 Task: Check more offer insights.
Action: Mouse moved to (791, 72)
Screenshot: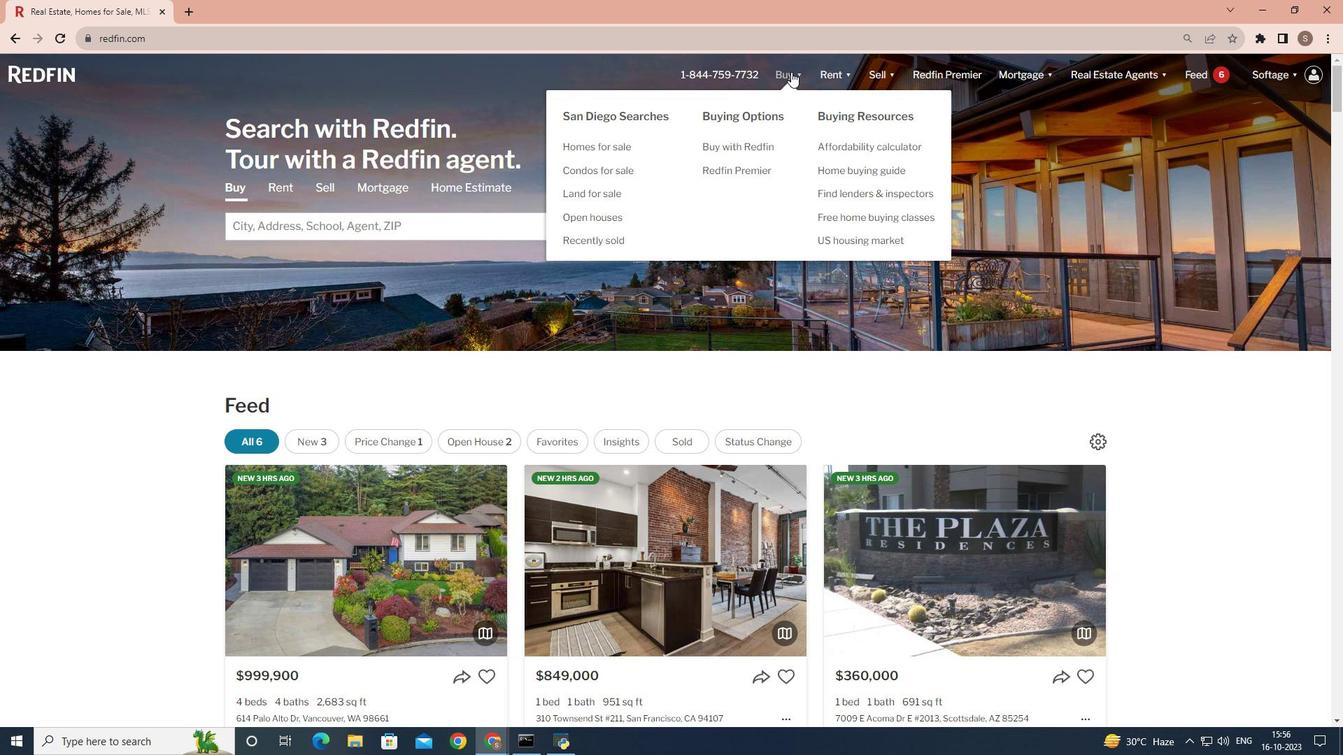 
Action: Mouse pressed left at (791, 72)
Screenshot: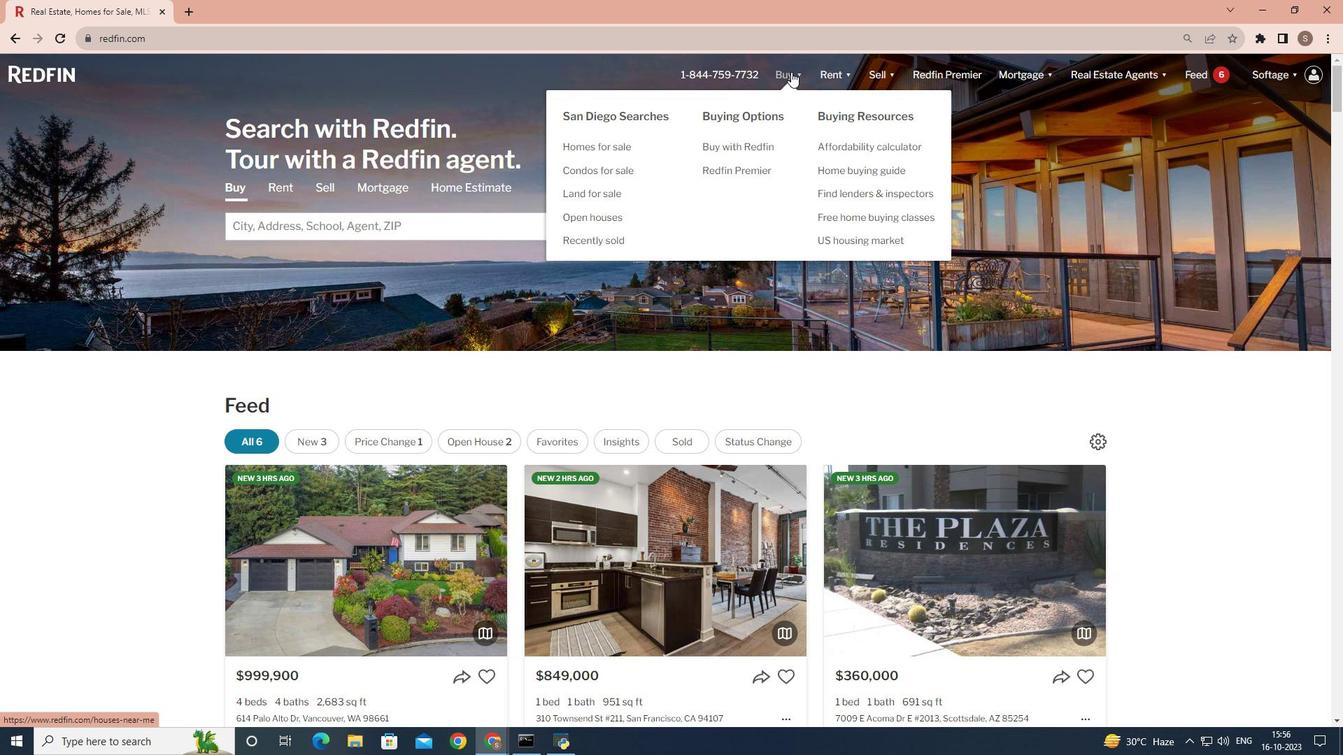 
Action: Mouse moved to (428, 288)
Screenshot: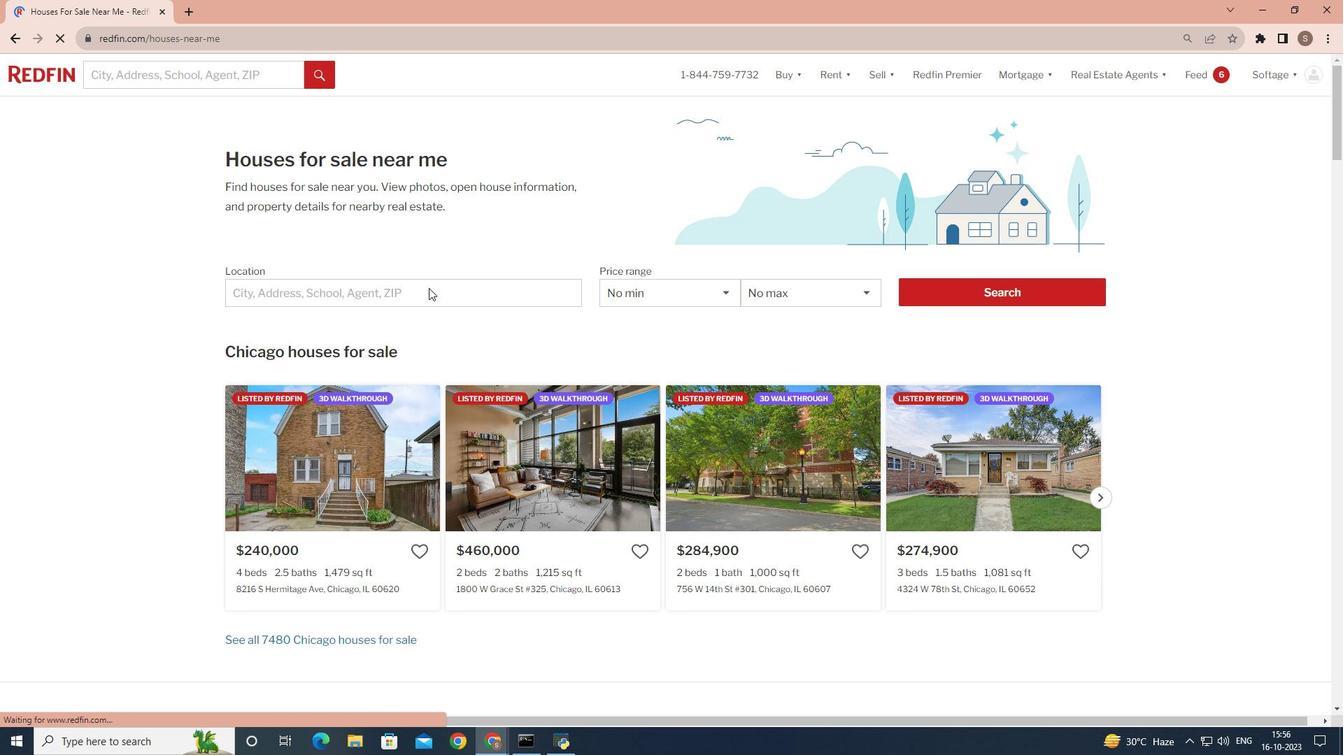 
Action: Mouse pressed left at (428, 288)
Screenshot: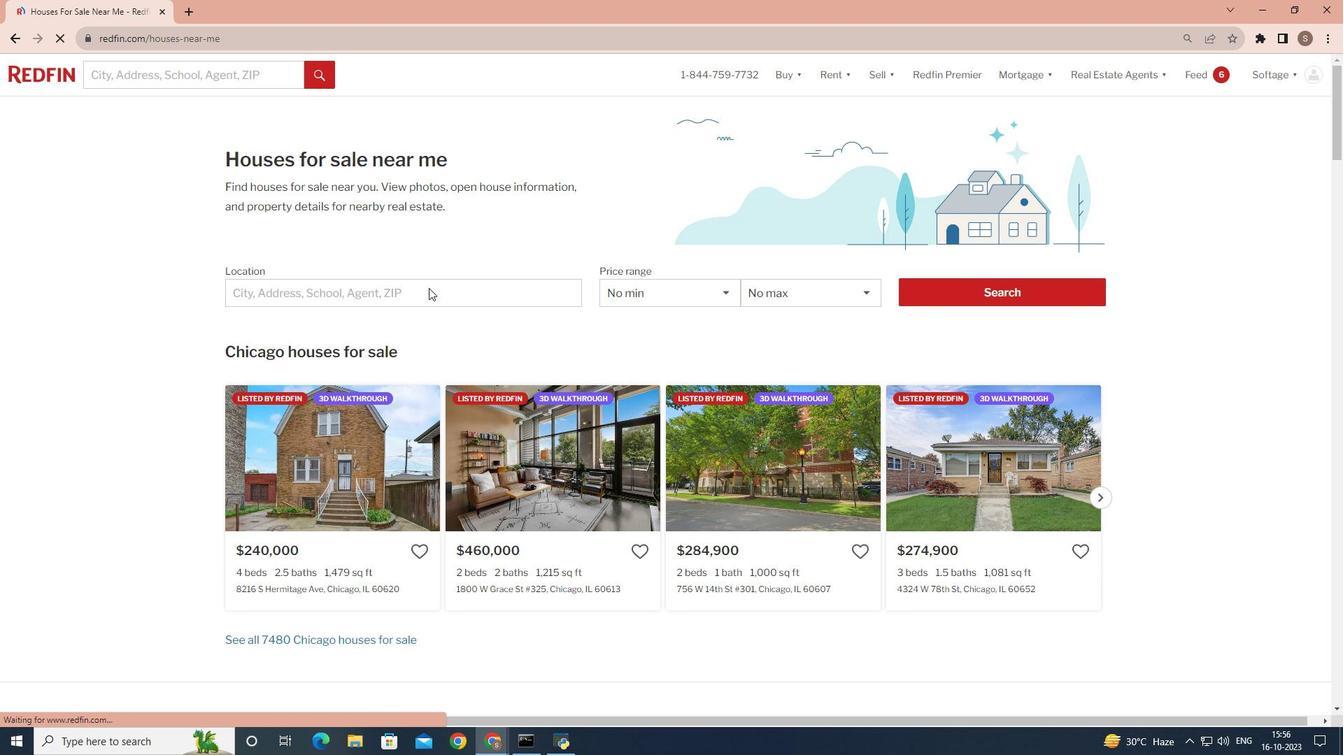 
Action: Mouse pressed left at (428, 288)
Screenshot: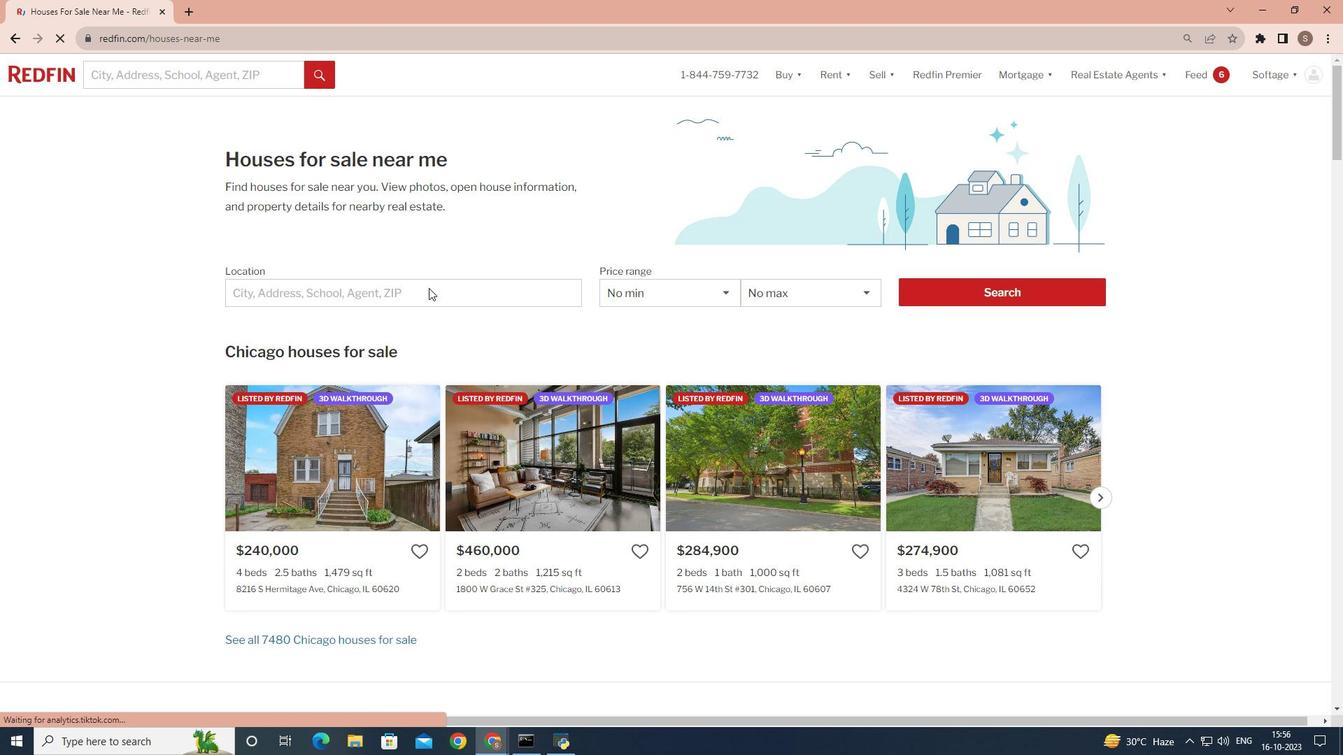 
Action: Mouse moved to (345, 292)
Screenshot: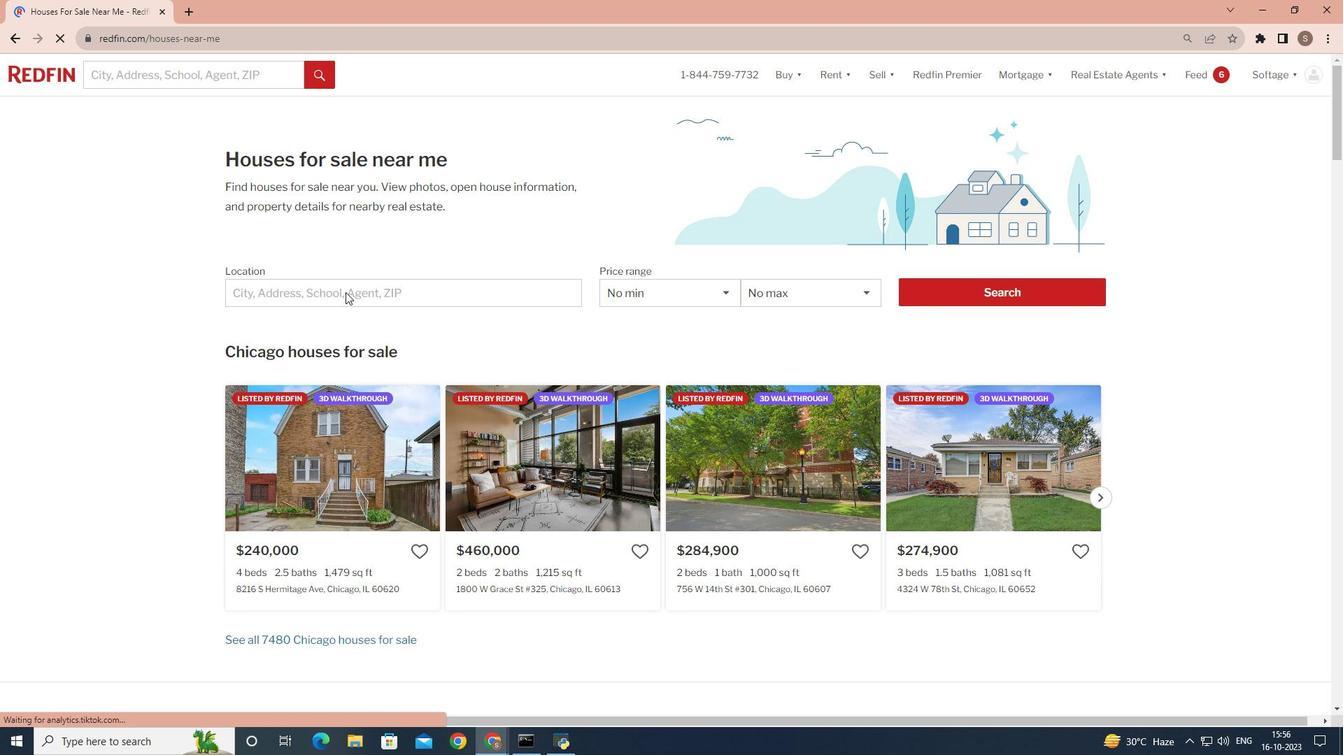 
Action: Mouse pressed left at (345, 292)
Screenshot: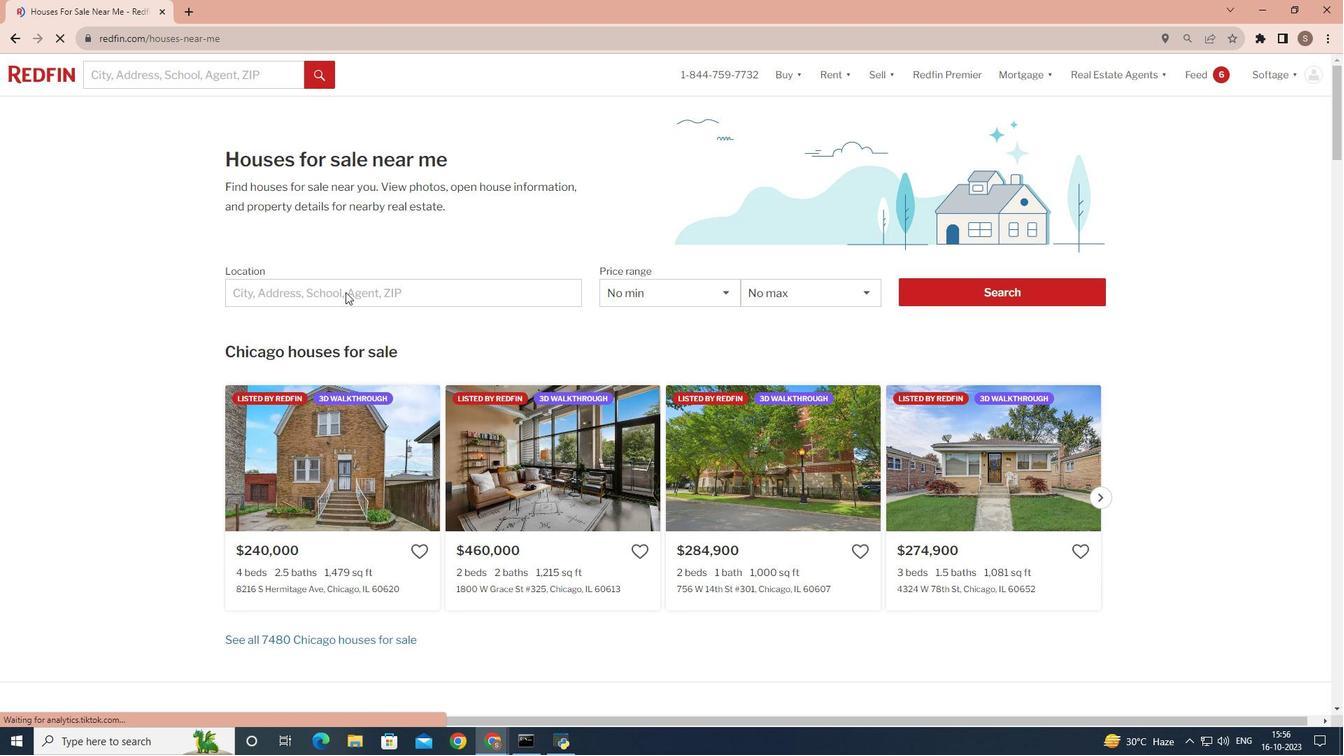 
Action: Mouse pressed left at (345, 292)
Screenshot: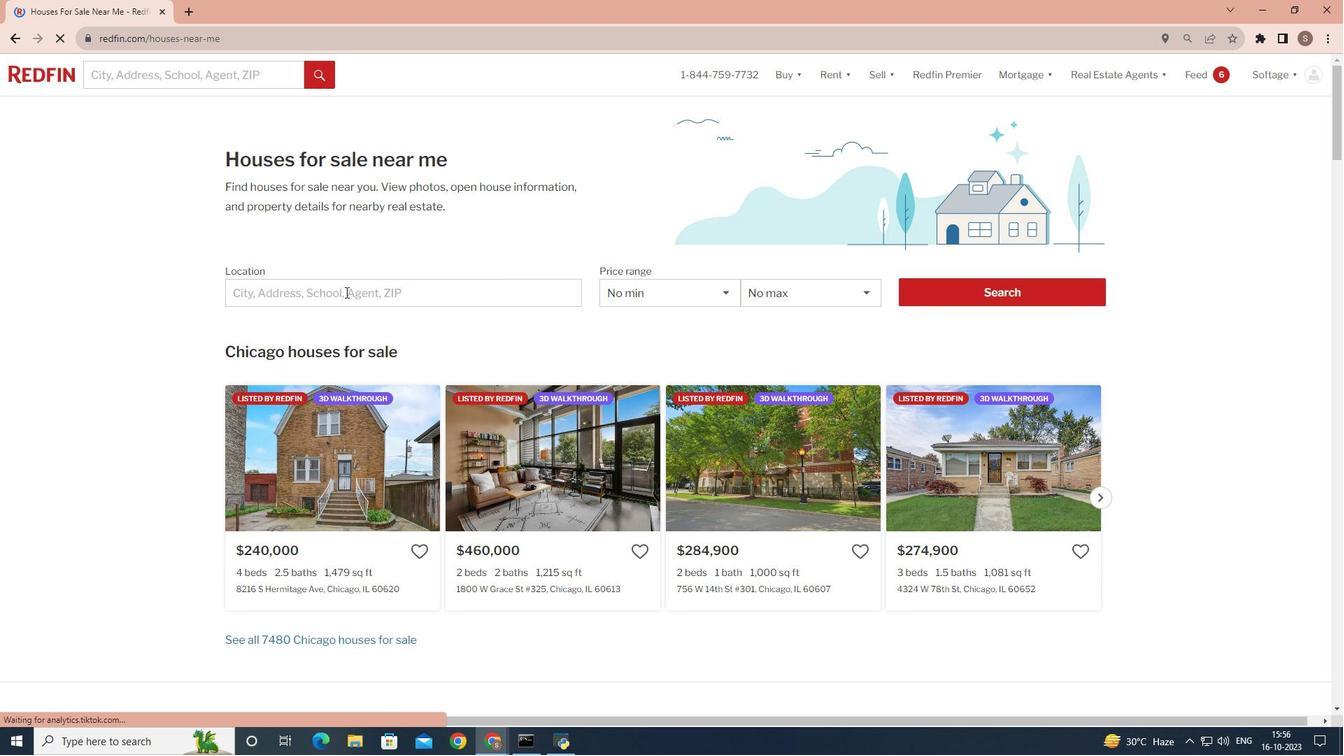 
Action: Key pressed <Key.shift>San<Key.space><Key.shift>Diego
Screenshot: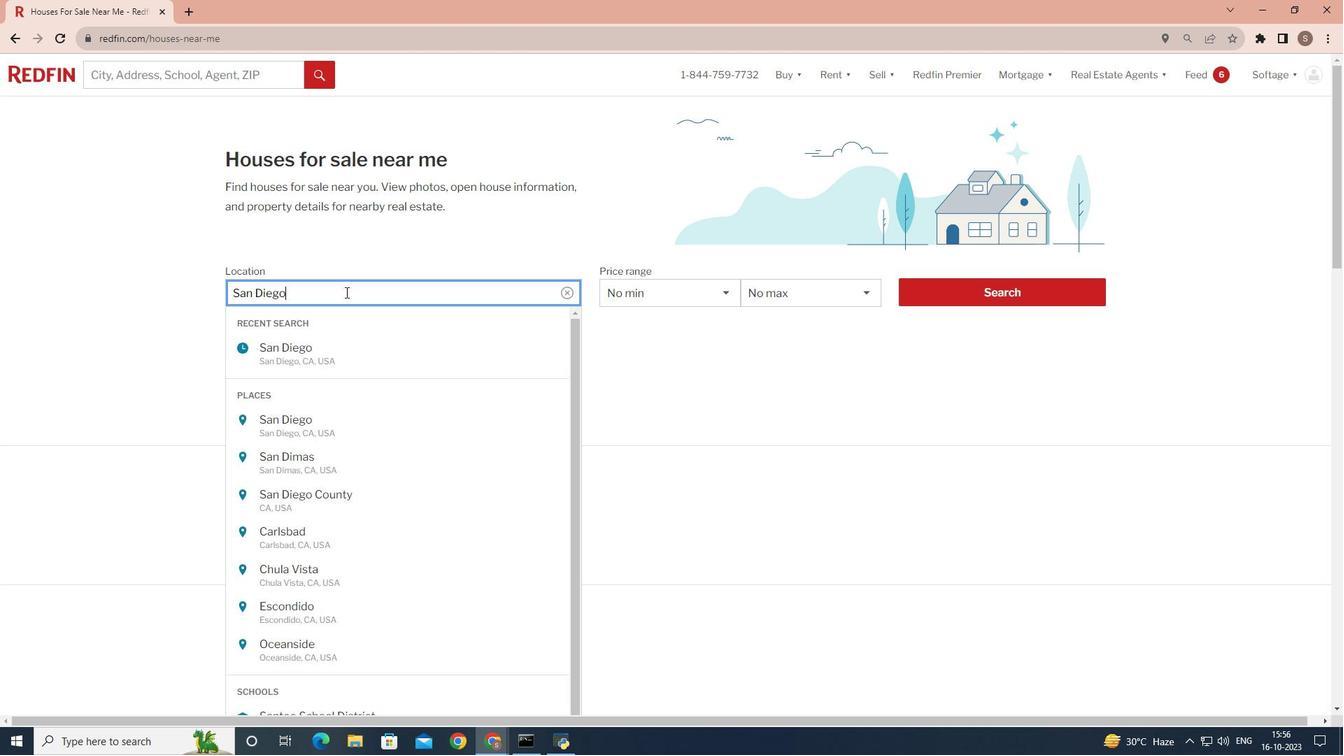 
Action: Mouse moved to (905, 290)
Screenshot: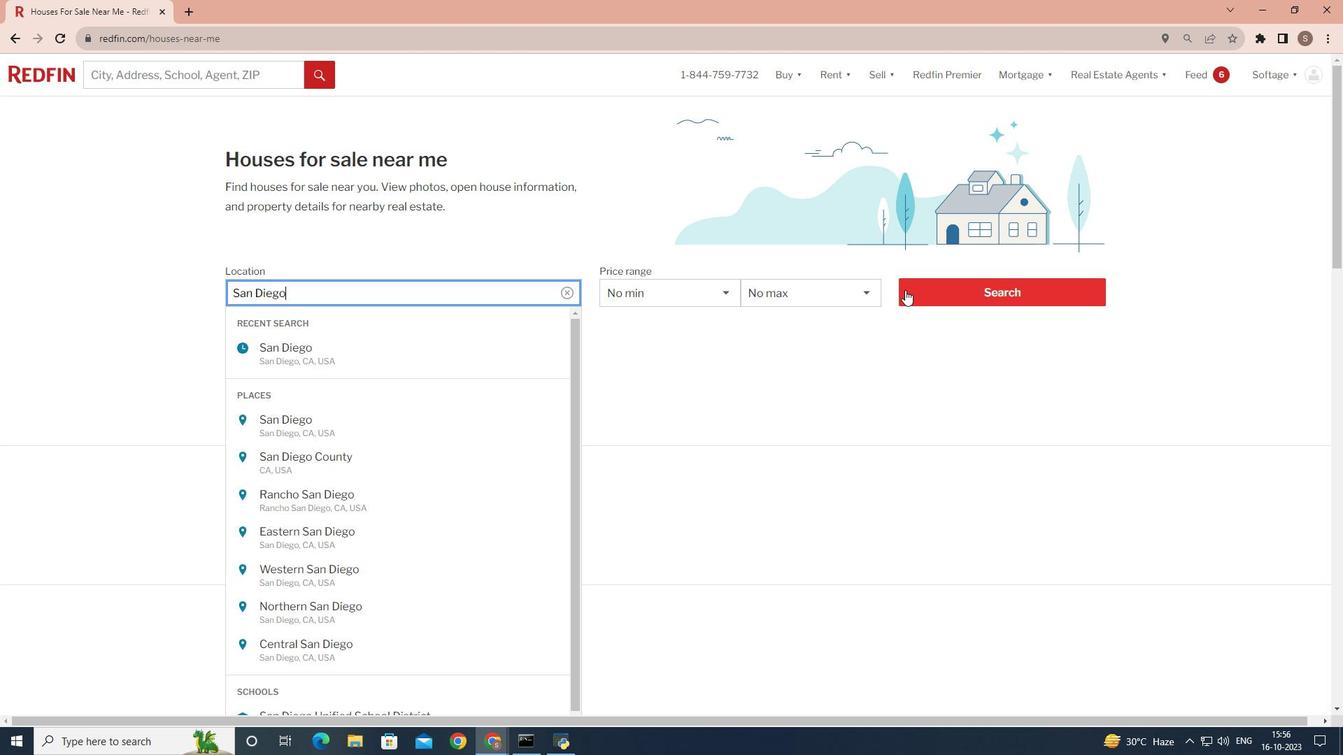 
Action: Mouse pressed left at (905, 290)
Screenshot: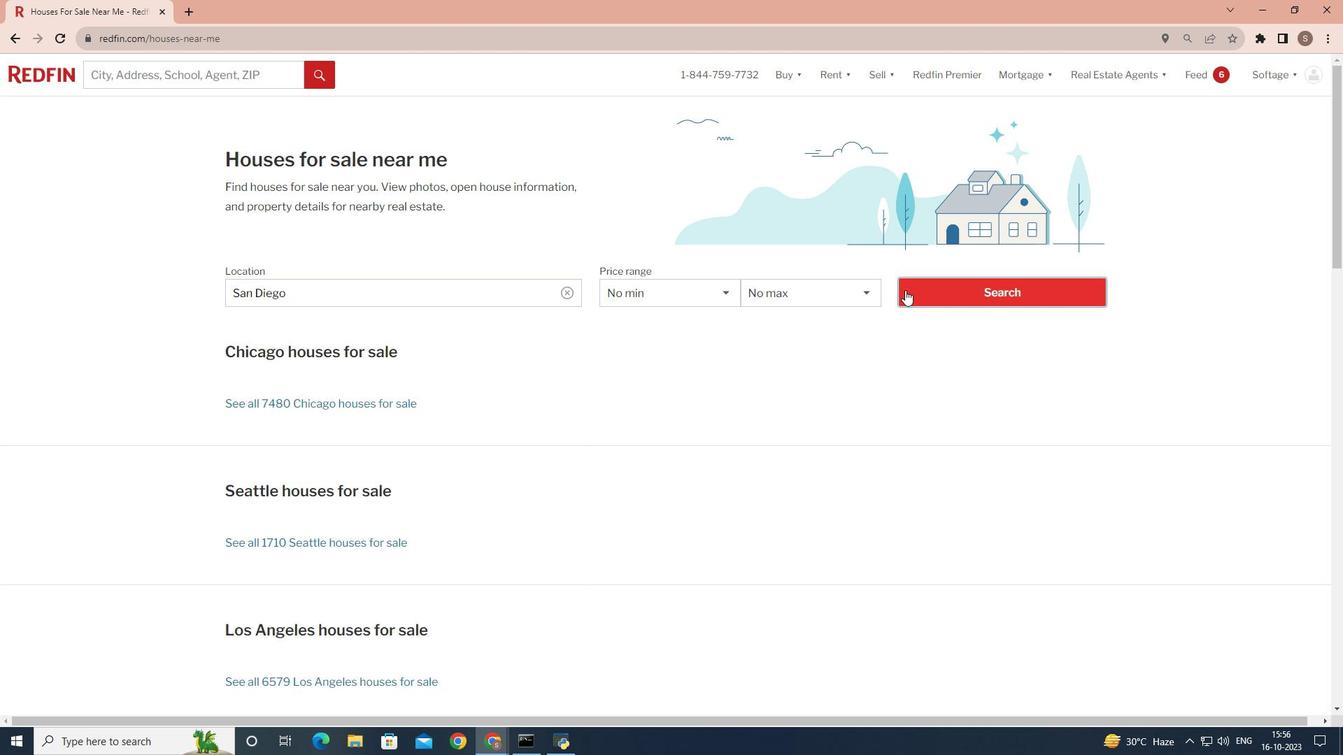 
Action: Mouse moved to (1028, 302)
Screenshot: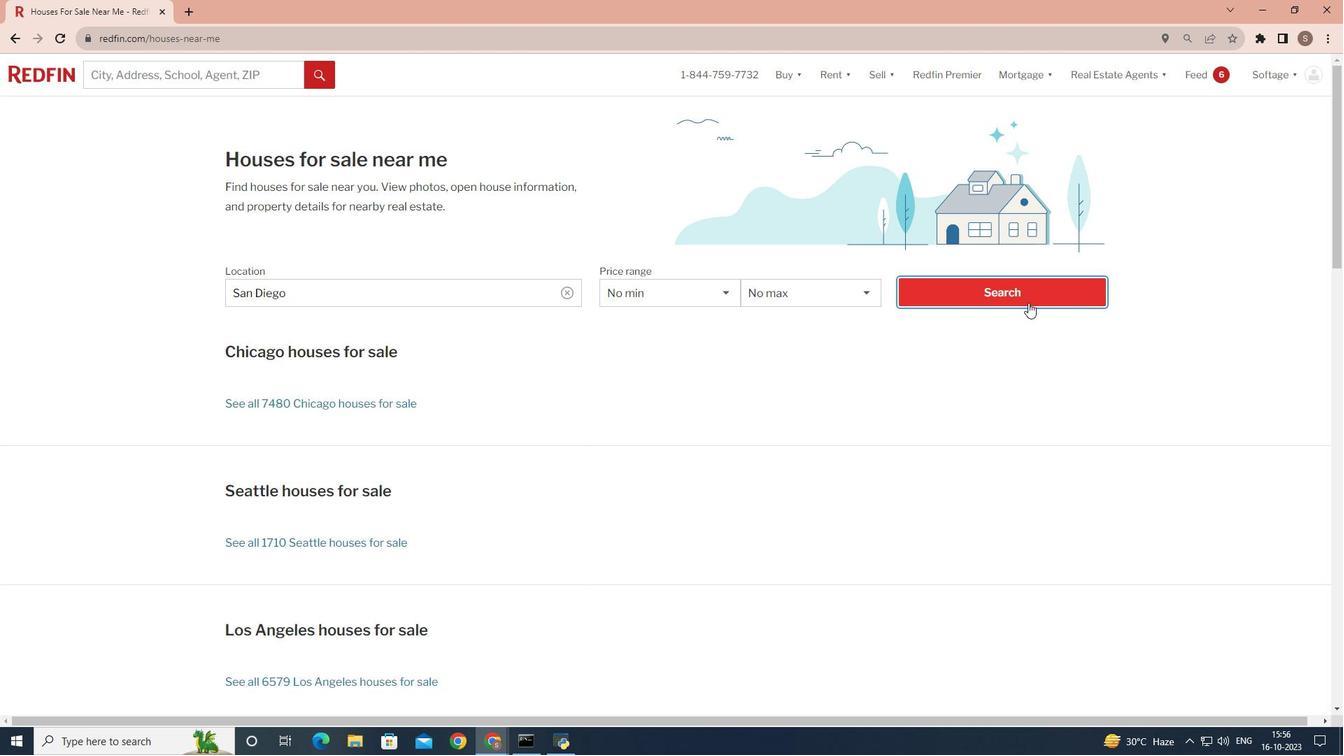 
Action: Mouse pressed left at (1028, 302)
Screenshot: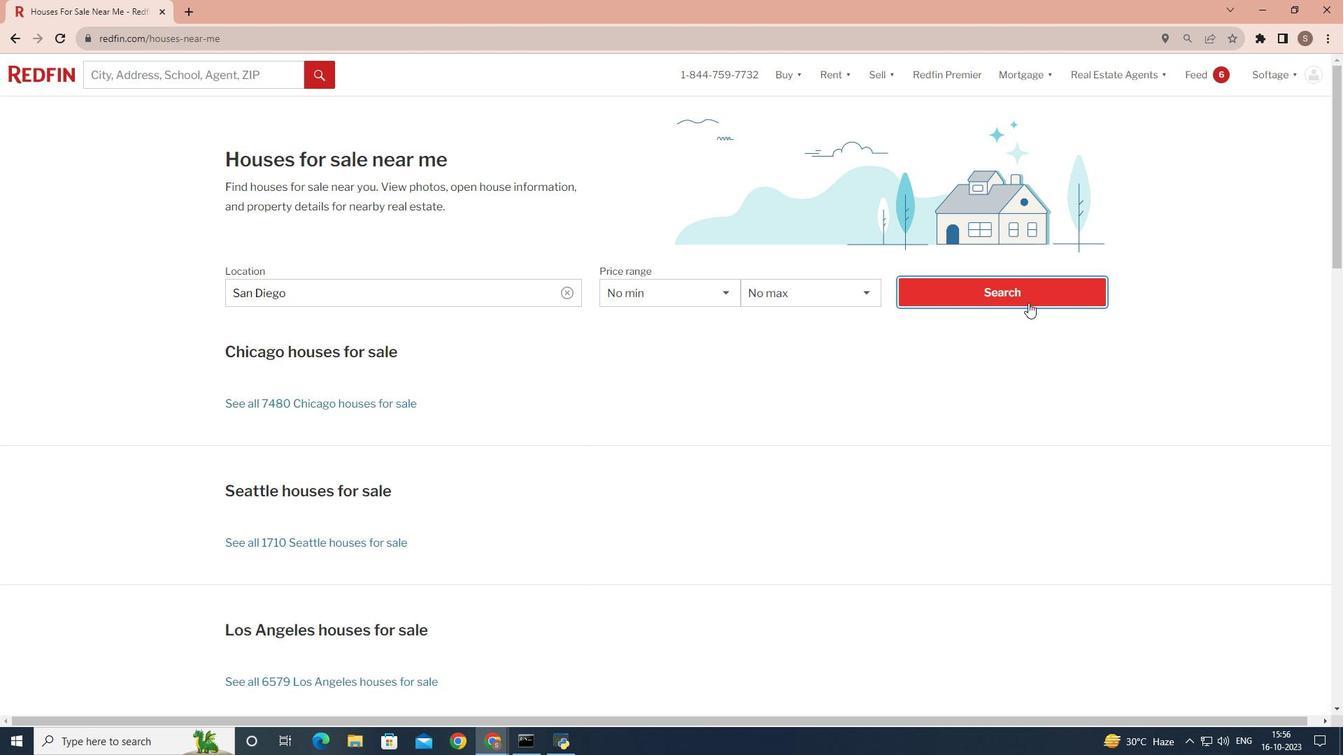 
Action: Mouse moved to (1178, 121)
Screenshot: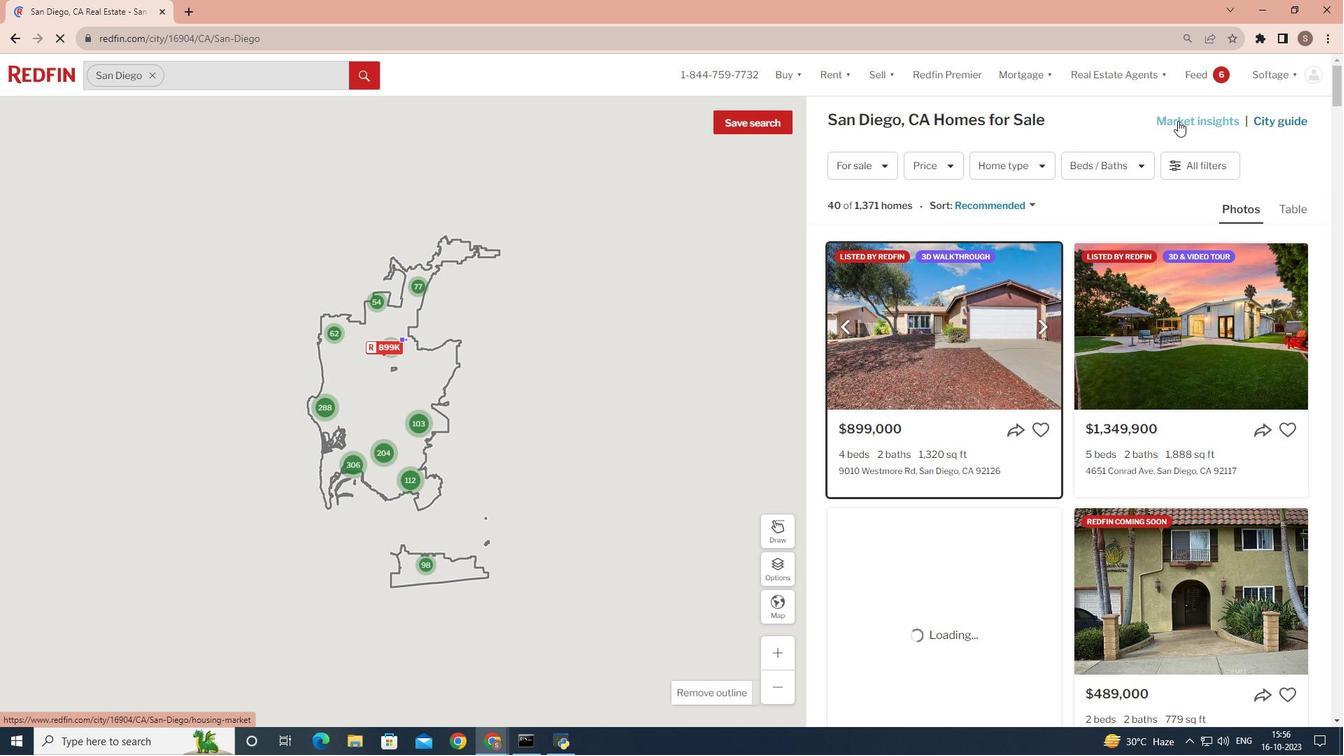 
Action: Mouse pressed left at (1178, 121)
Screenshot: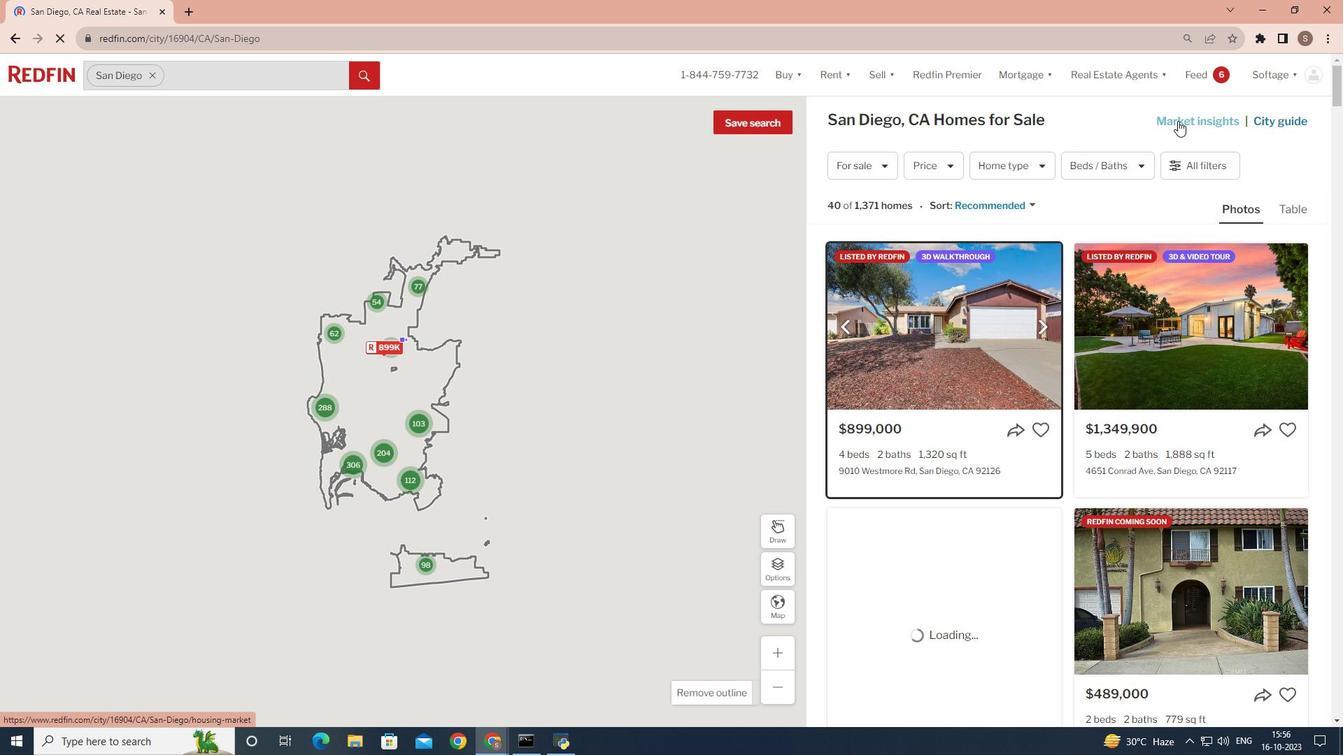 
Action: Mouse moved to (503, 239)
Screenshot: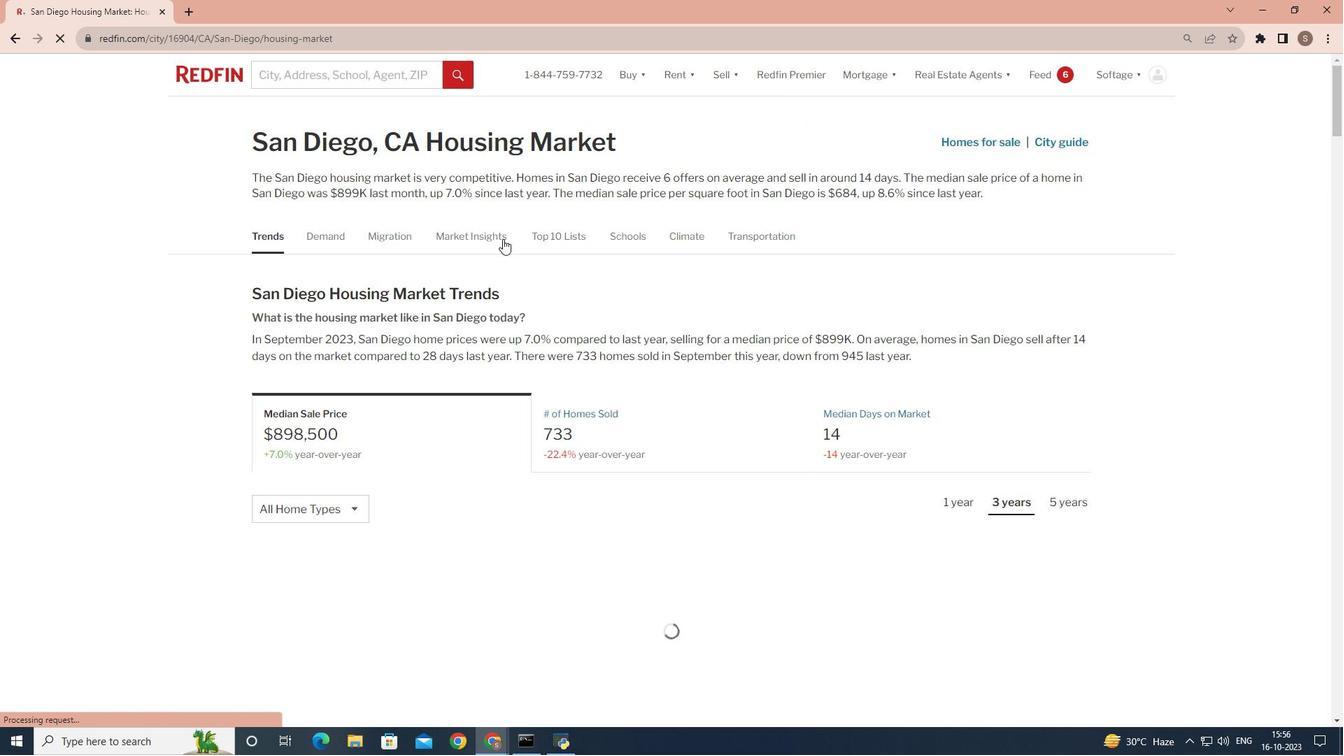 
Action: Mouse pressed left at (503, 239)
Screenshot: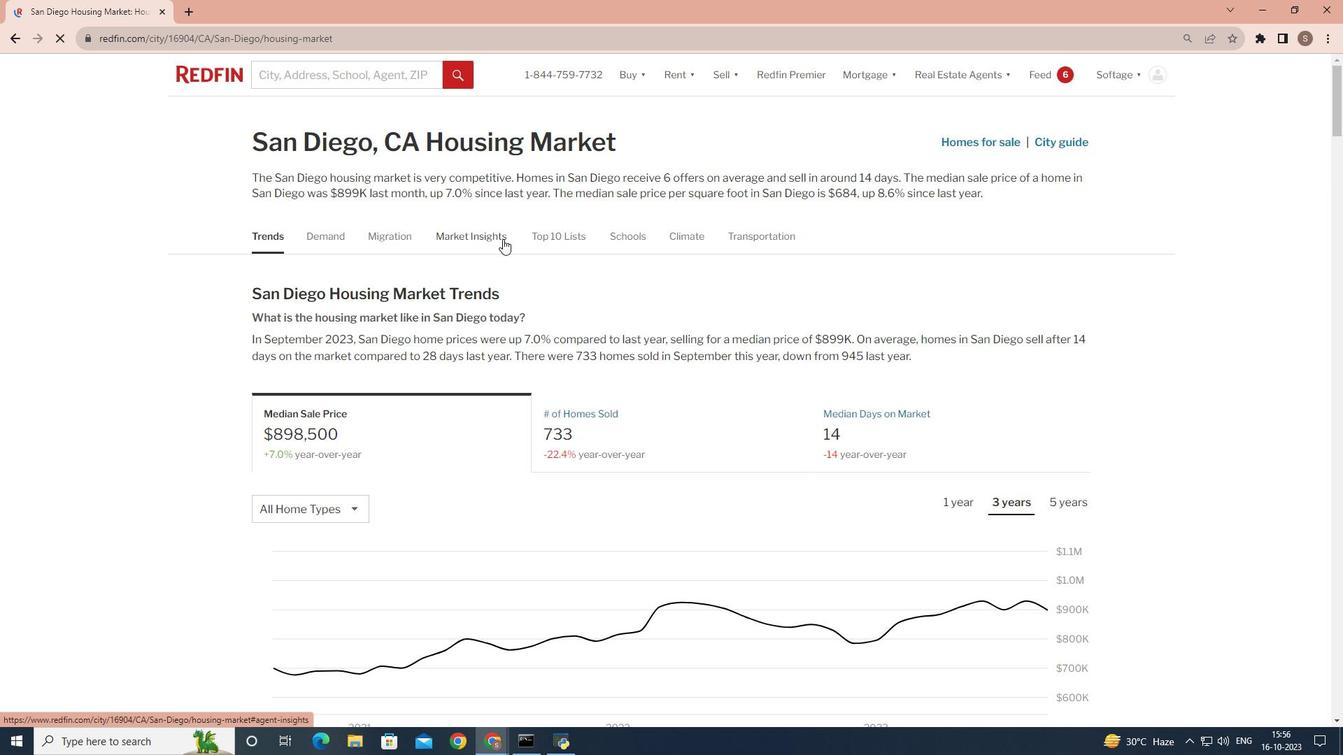 
Action: Mouse moved to (356, 418)
Screenshot: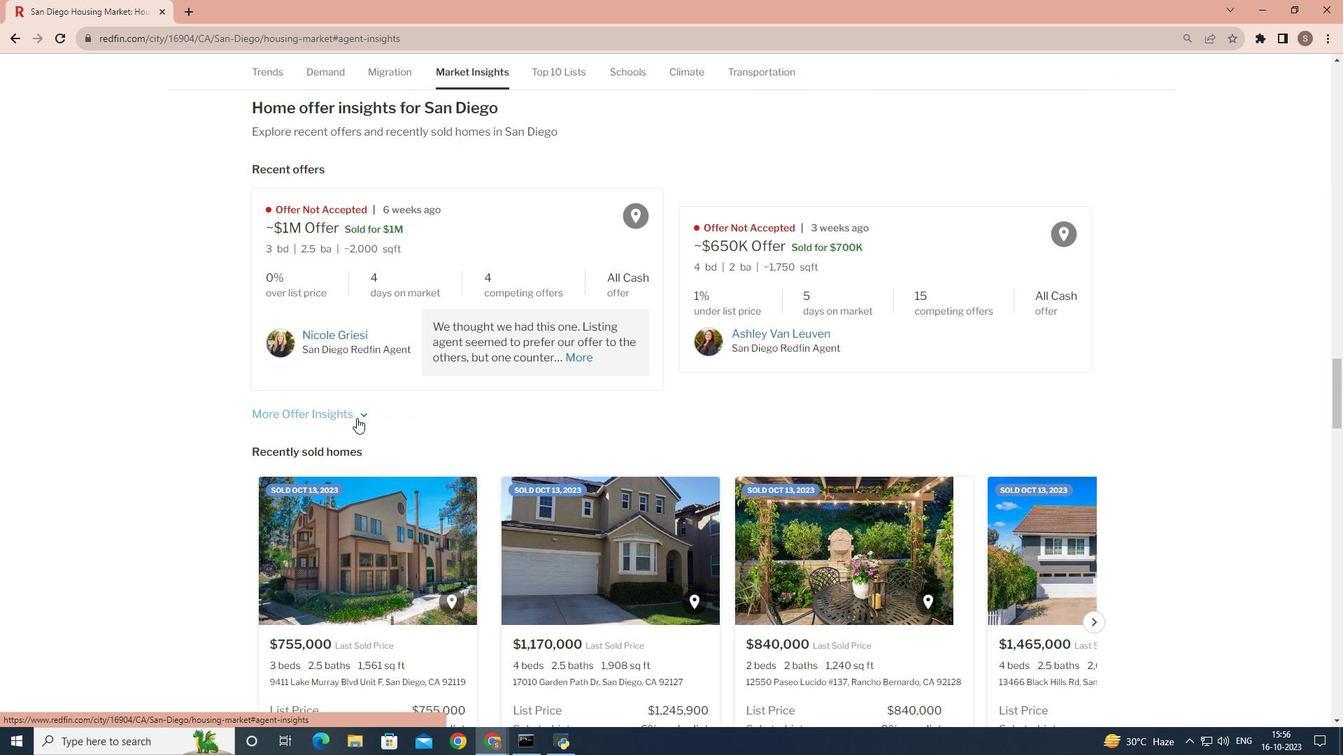 
Action: Mouse pressed left at (356, 418)
Screenshot: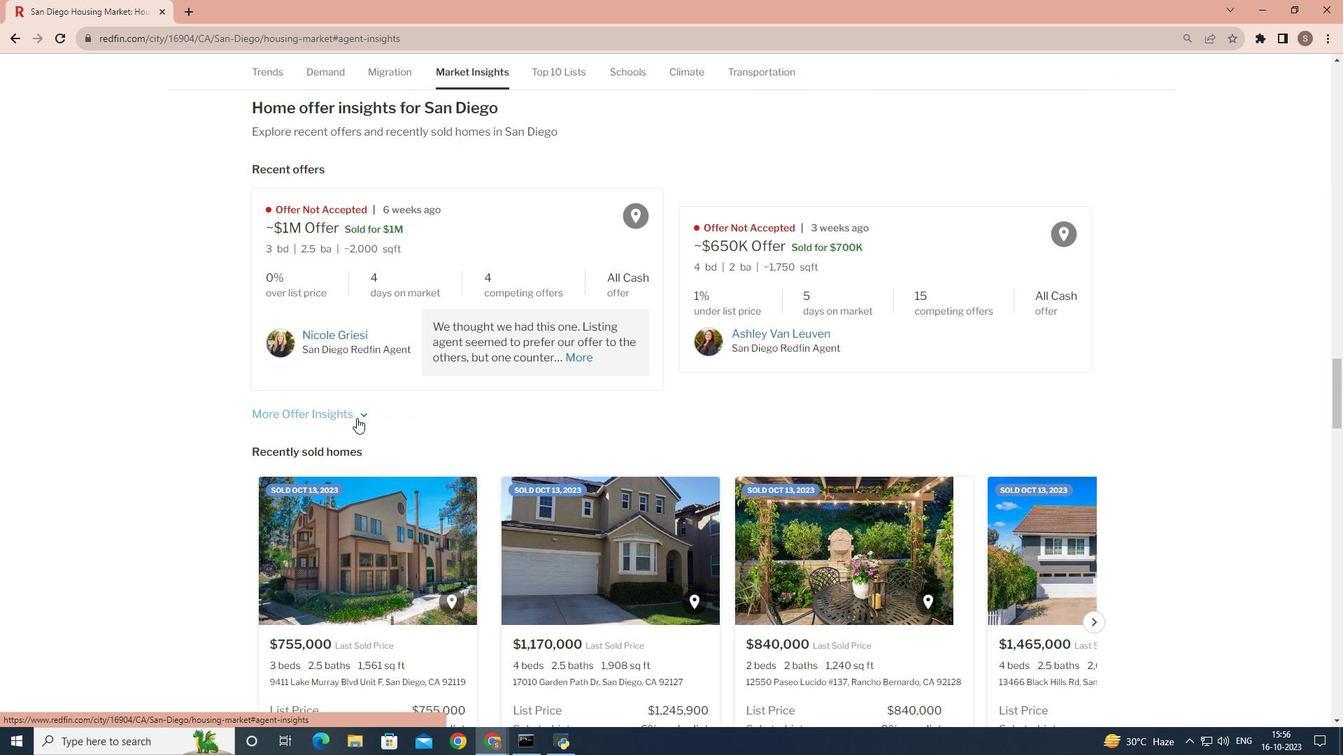 
Action: Mouse scrolled (356, 417) with delta (0, 0)
Screenshot: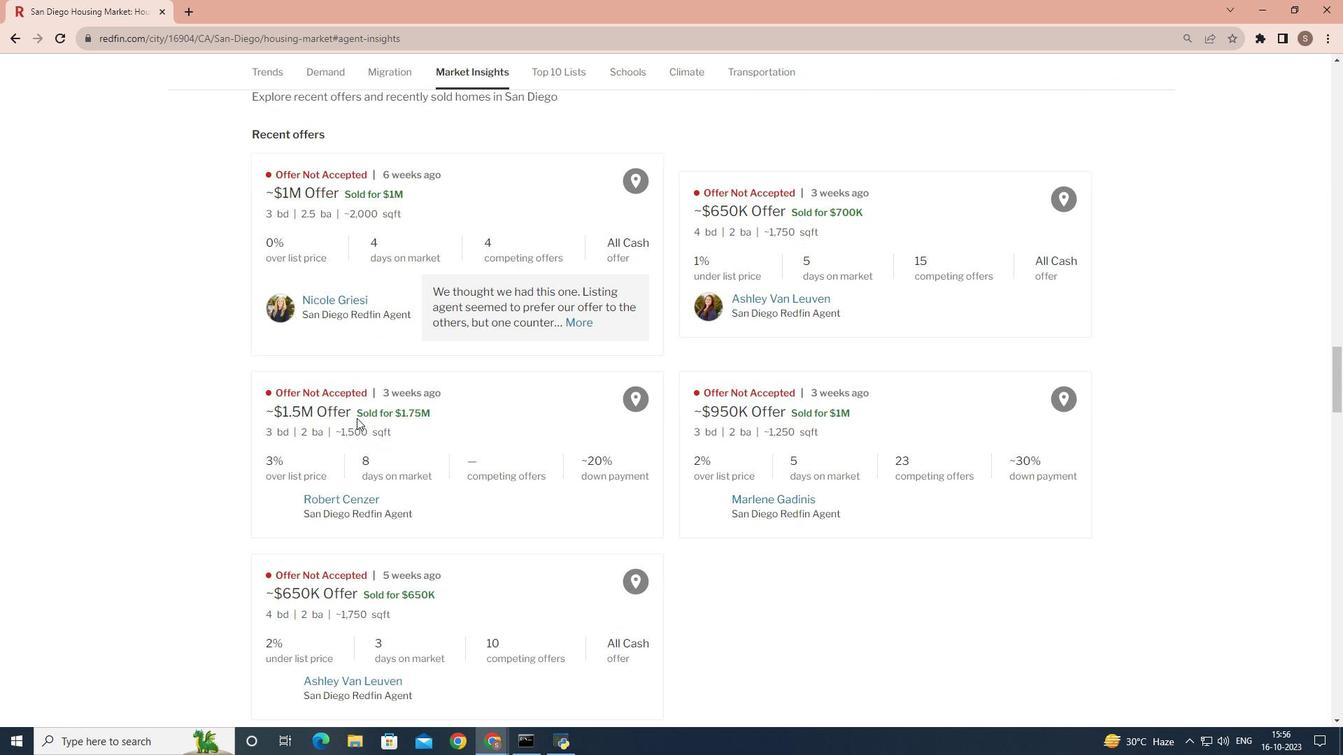 
